 Task: Move the task Implement a new cloud-based supply chain analytics system for a company to the section To-Do in the project BlueChipper and sort the tasks in the project by Due Date
Action: Mouse moved to (711, 505)
Screenshot: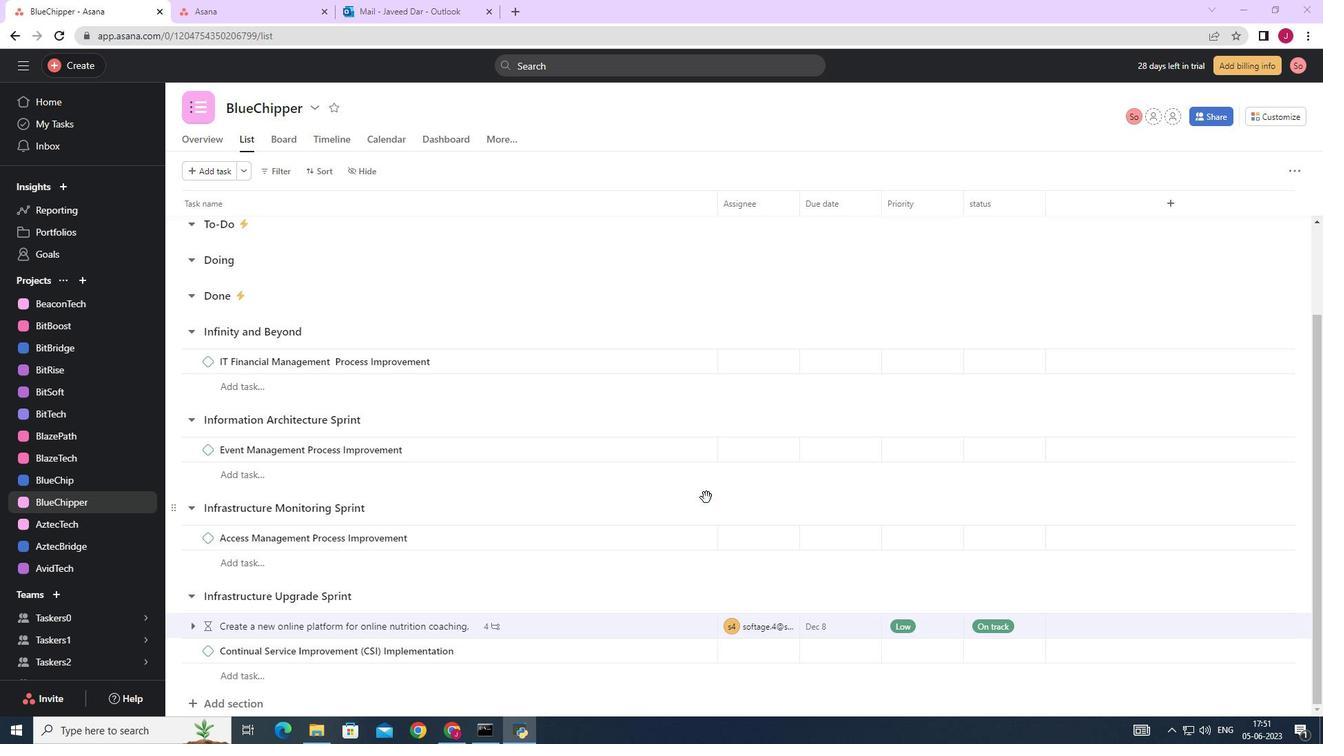 
Action: Mouse scrolled (711, 506) with delta (0, 0)
Screenshot: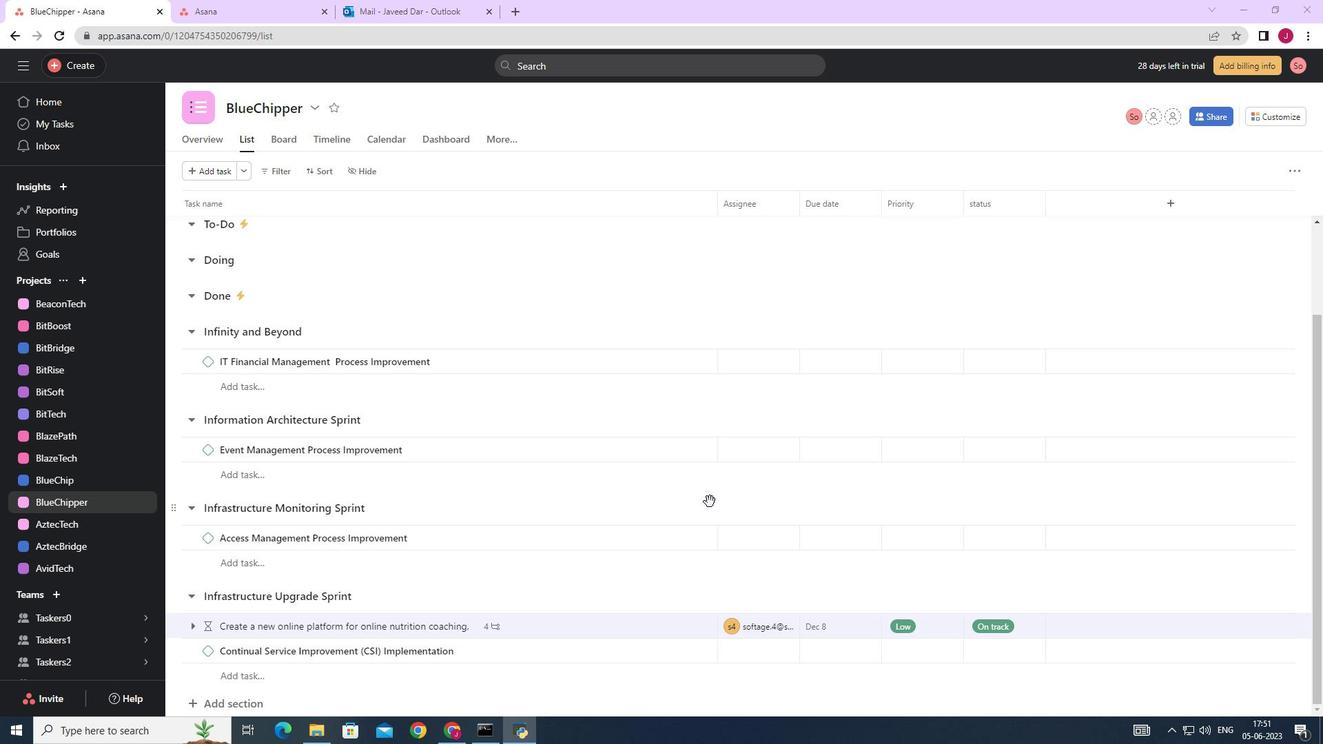 
Action: Mouse scrolled (711, 506) with delta (0, 0)
Screenshot: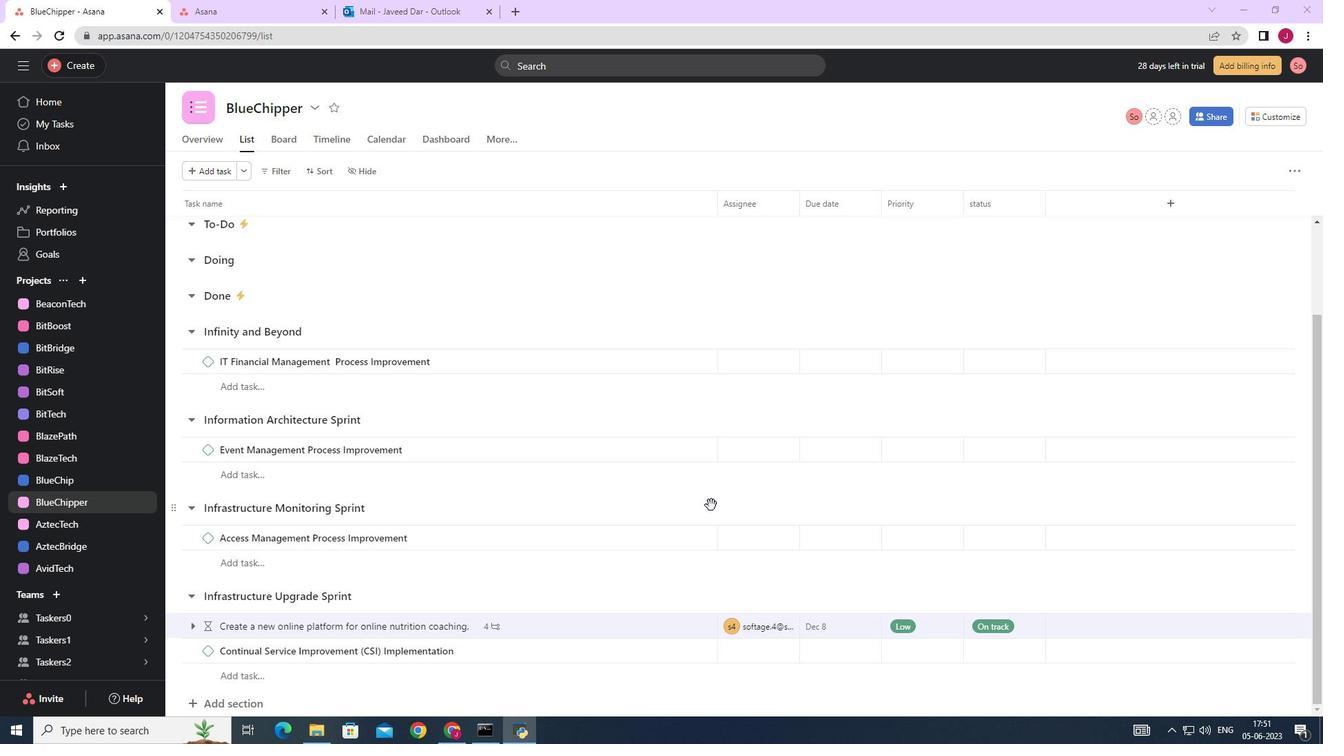 
Action: Mouse scrolled (711, 506) with delta (0, 0)
Screenshot: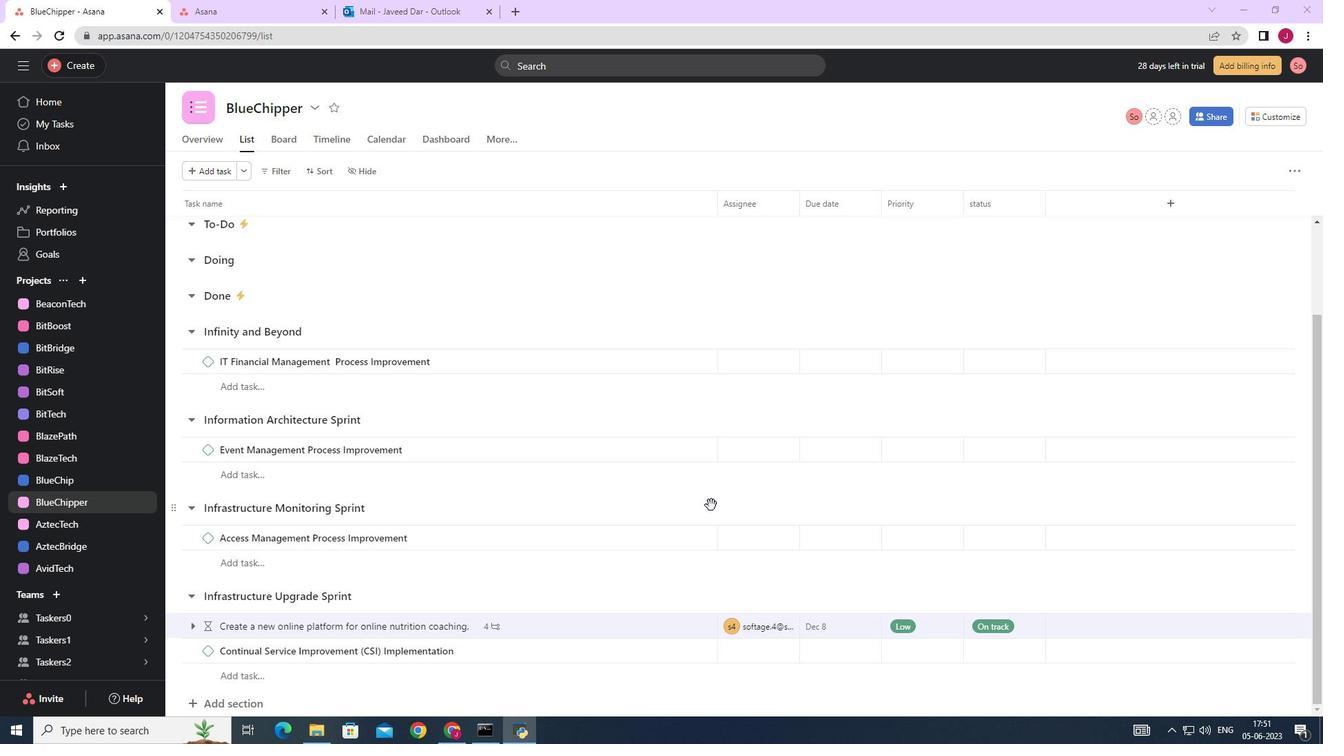 
Action: Mouse moved to (661, 487)
Screenshot: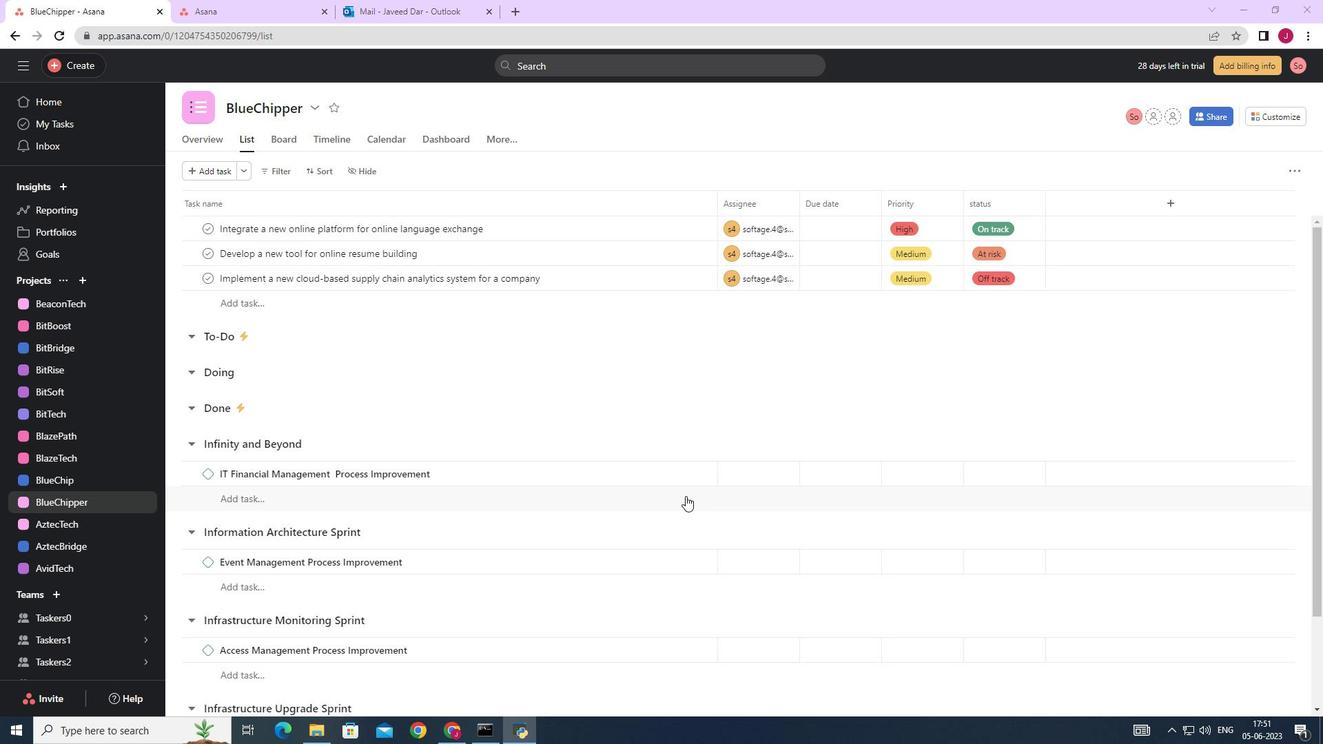 
Action: Mouse scrolled (661, 486) with delta (0, 0)
Screenshot: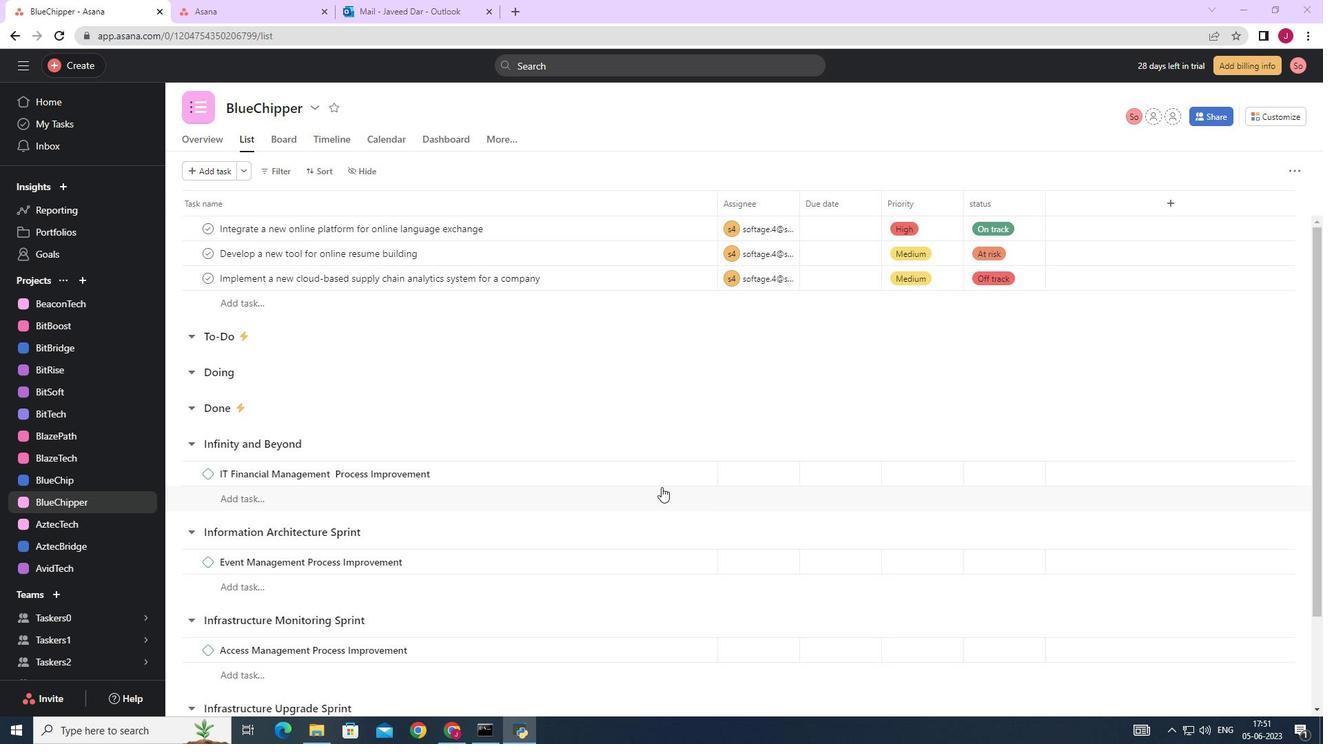 
Action: Mouse scrolled (661, 486) with delta (0, 0)
Screenshot: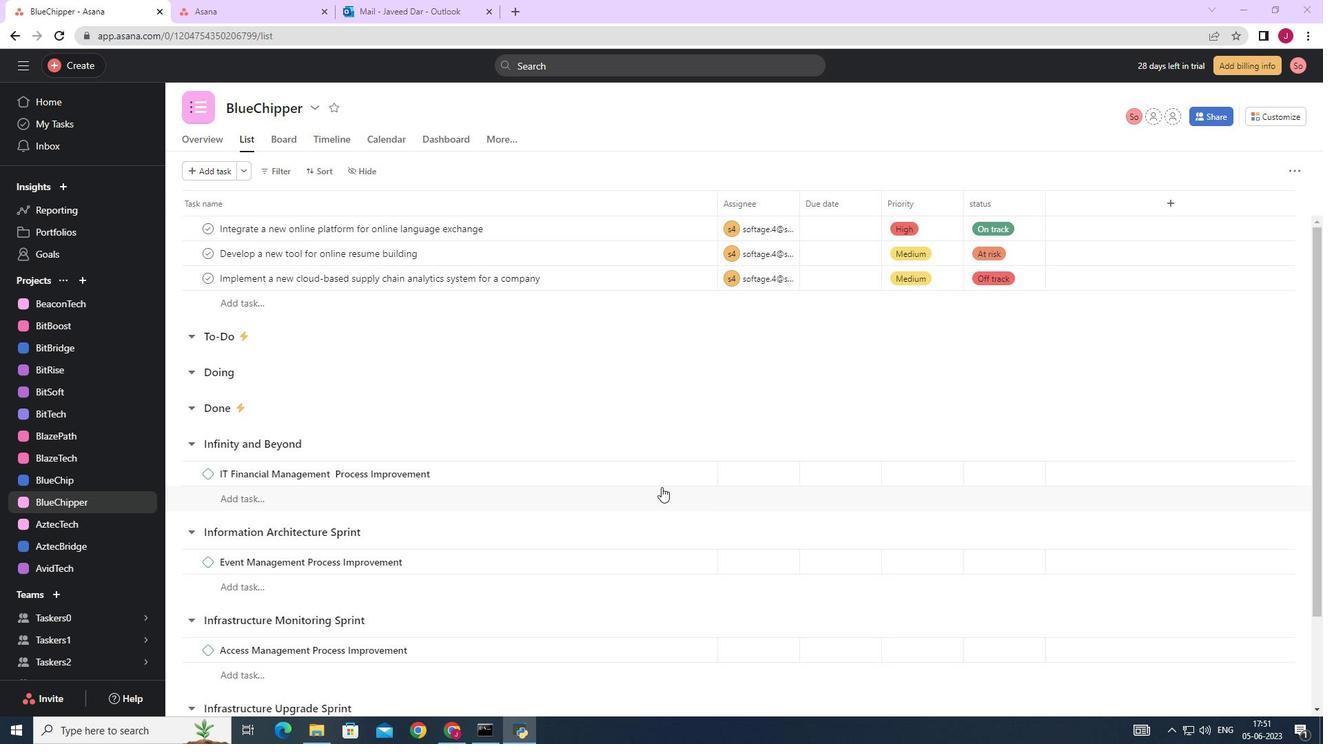 
Action: Mouse scrolled (661, 486) with delta (0, 0)
Screenshot: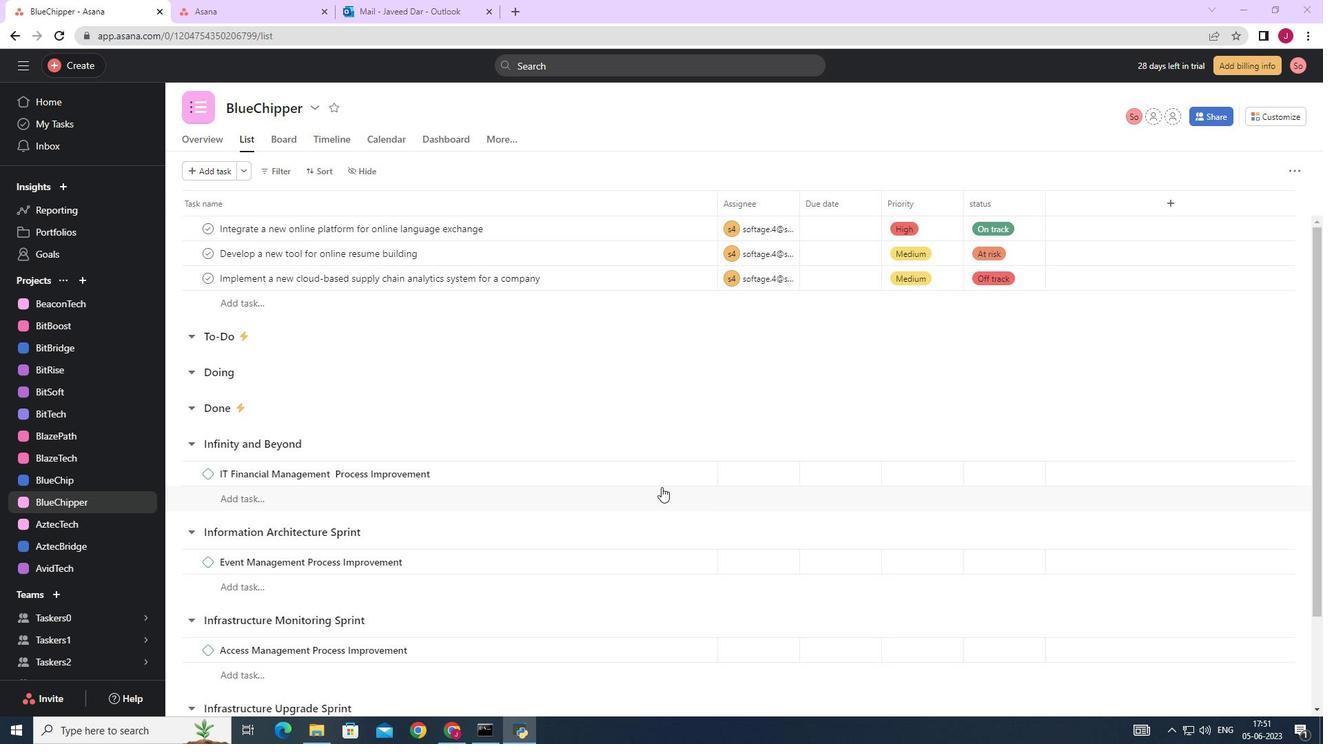 
Action: Mouse scrolled (661, 486) with delta (0, 0)
Screenshot: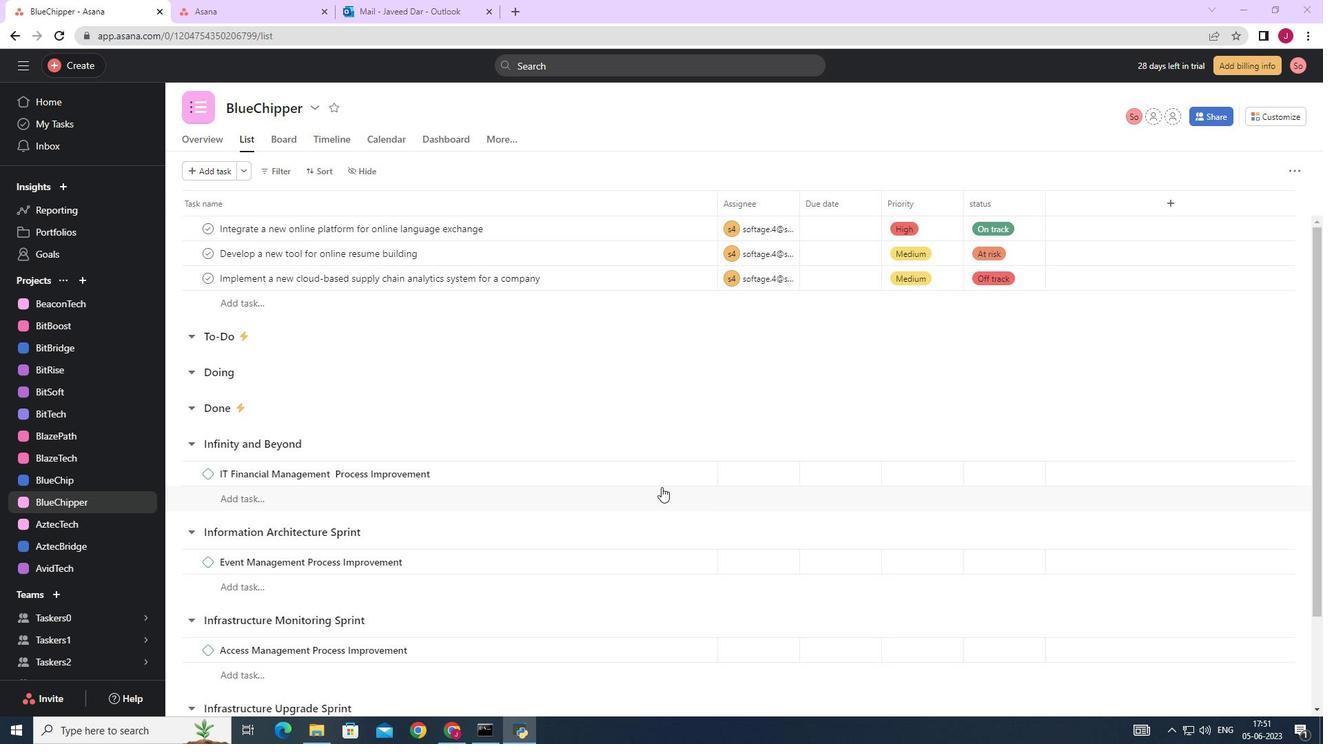 
Action: Mouse scrolled (661, 486) with delta (0, 0)
Screenshot: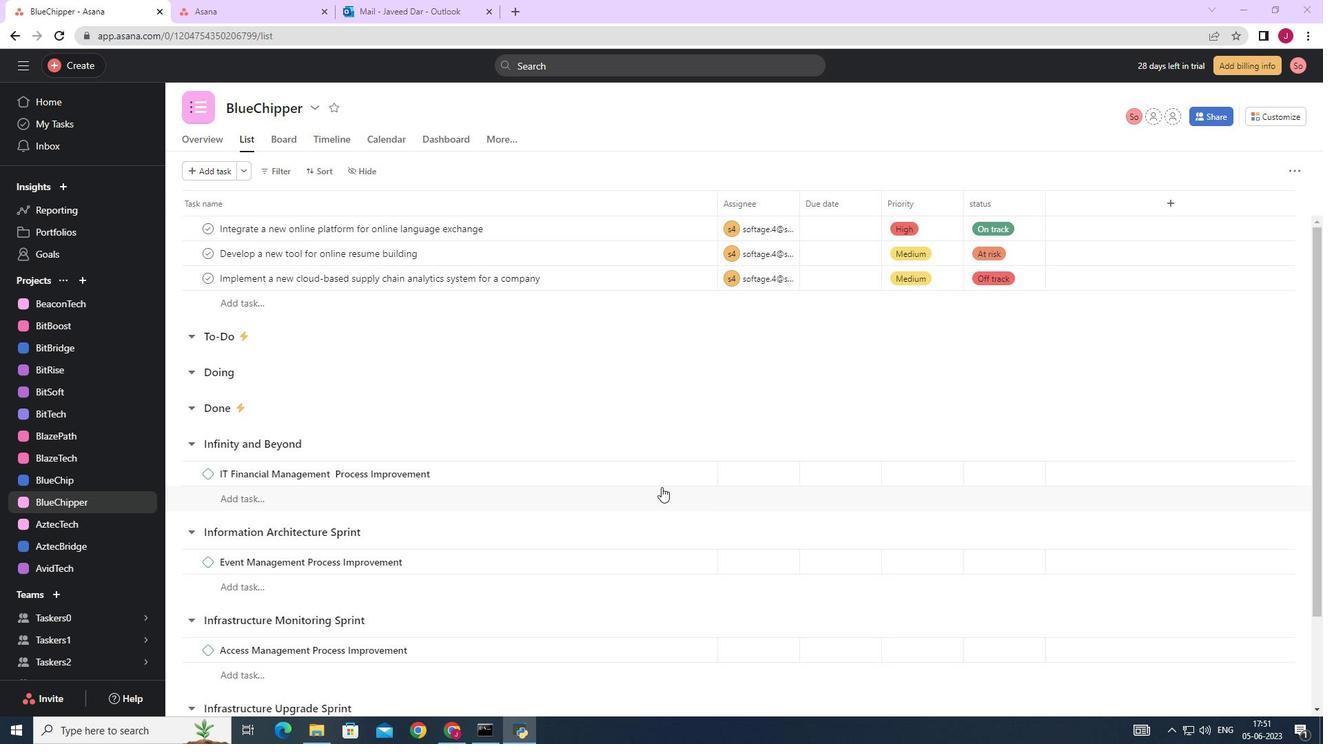 
Action: Mouse scrolled (661, 488) with delta (0, 0)
Screenshot: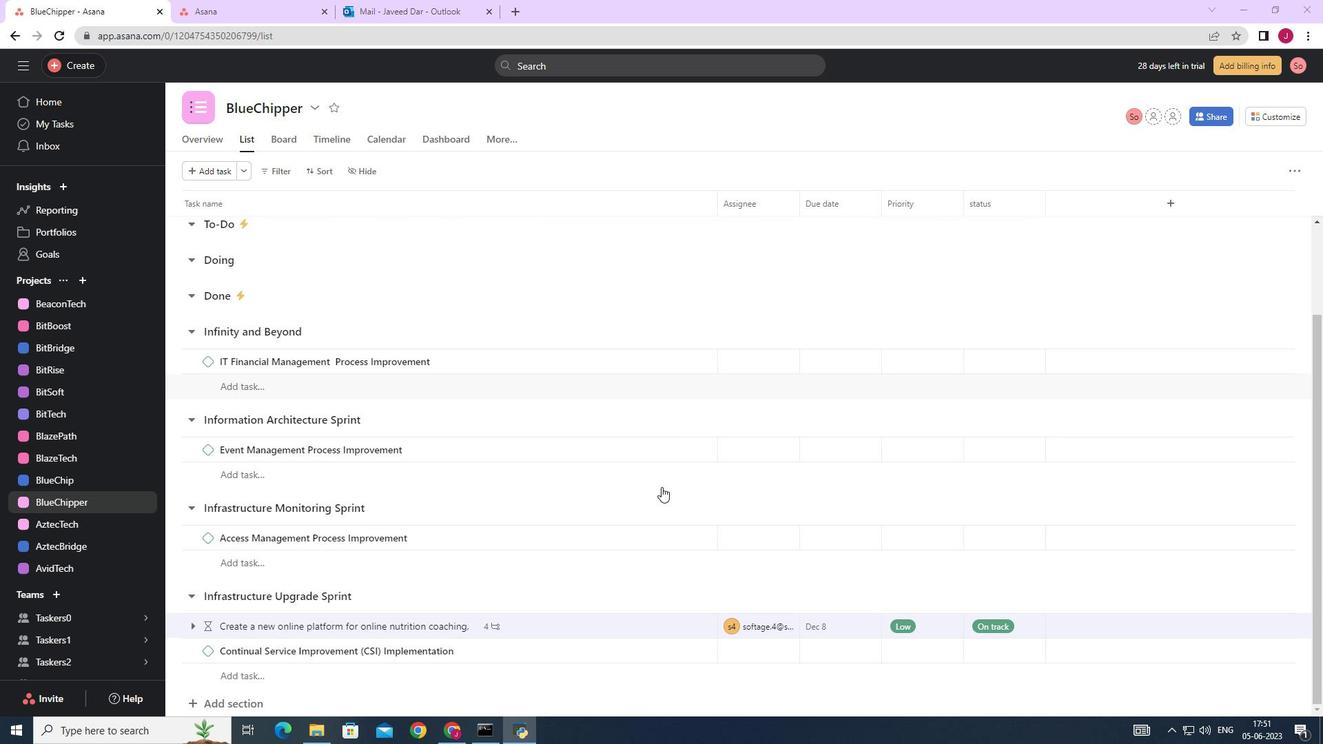 
Action: Mouse scrolled (661, 488) with delta (0, 0)
Screenshot: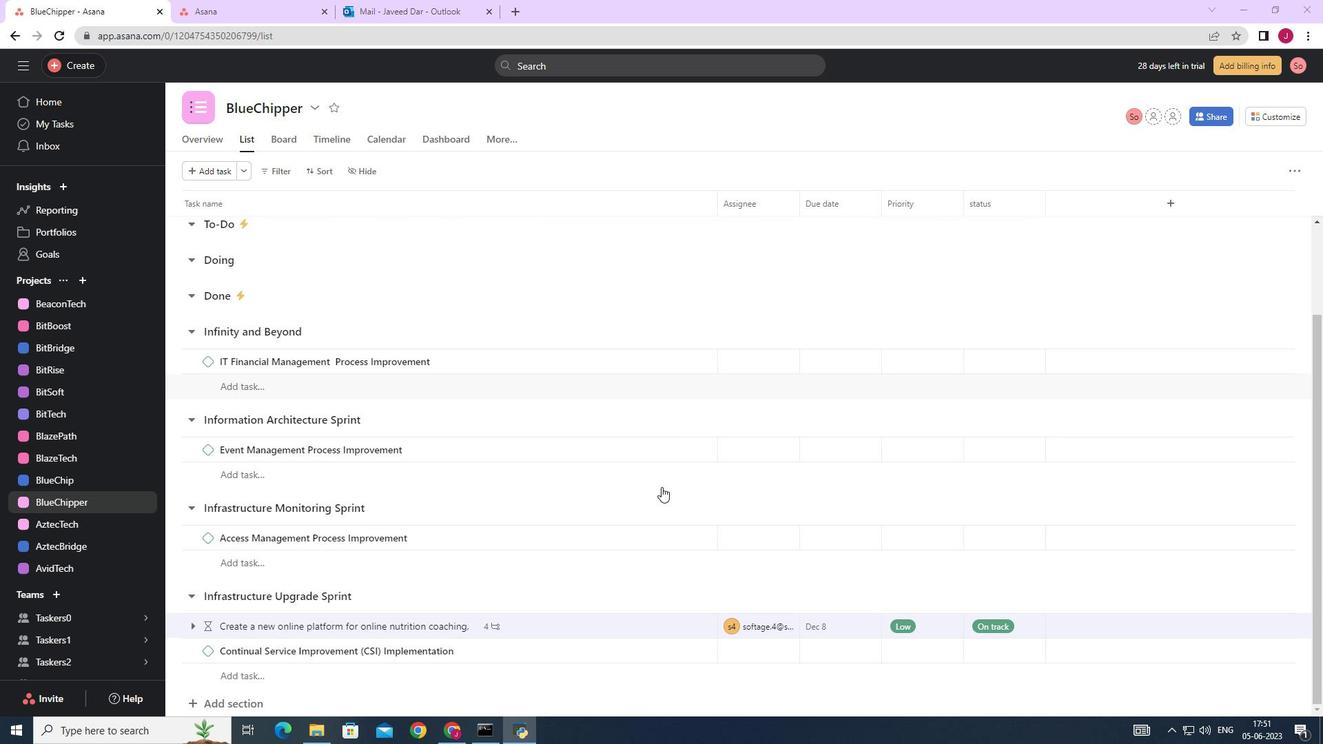 
Action: Mouse moved to (677, 280)
Screenshot: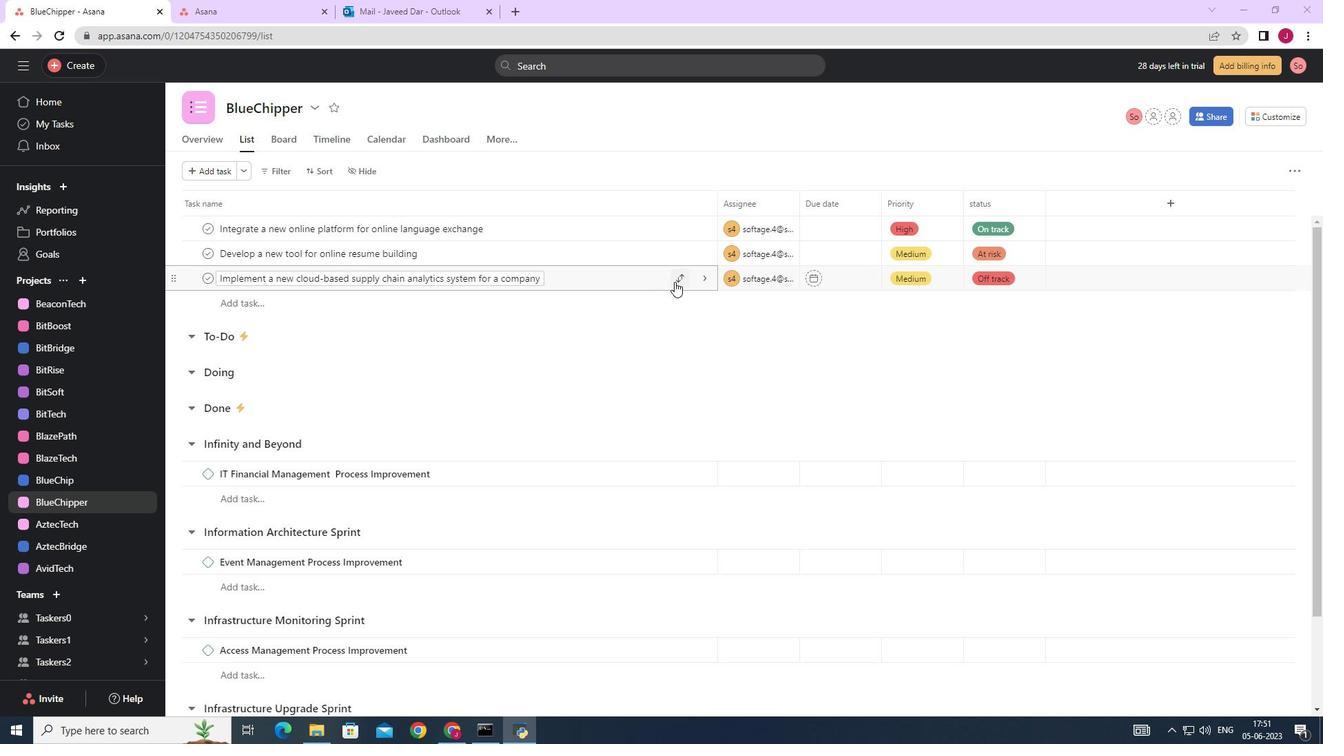 
Action: Mouse pressed left at (677, 280)
Screenshot: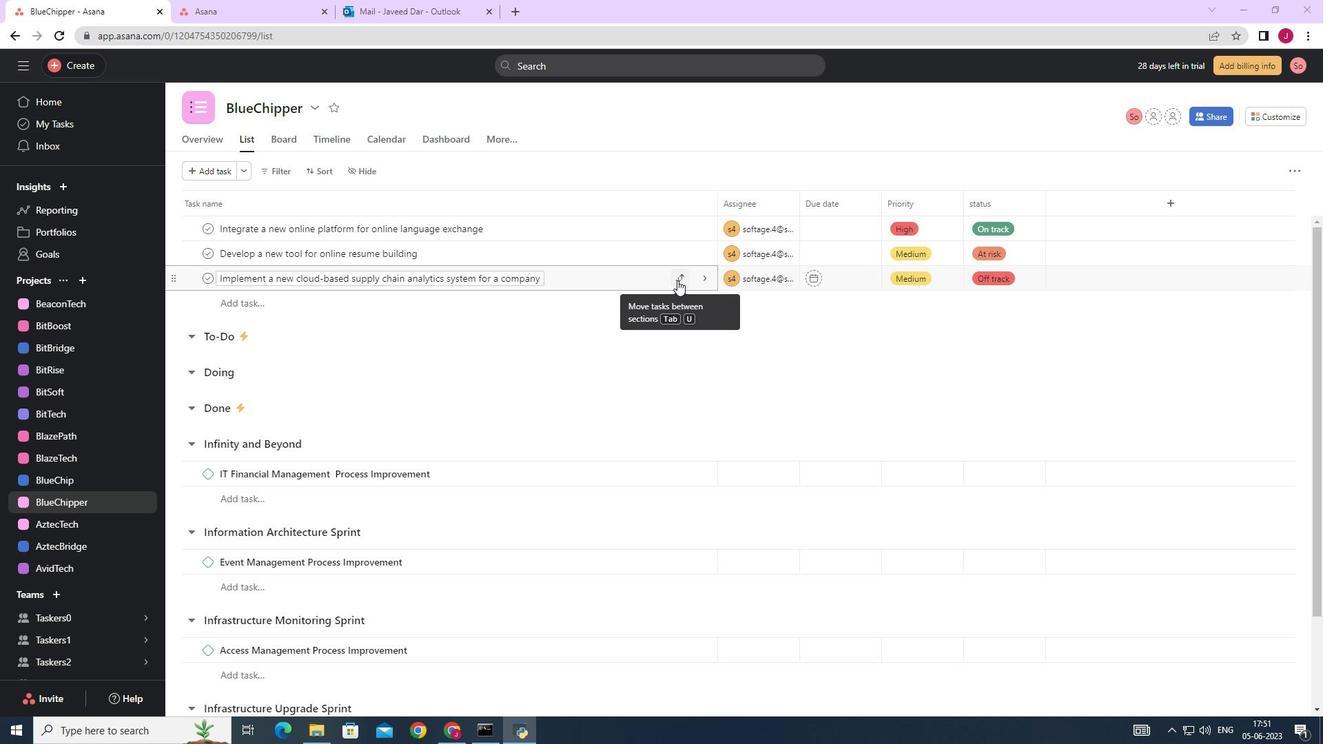 
Action: Mouse moved to (576, 349)
Screenshot: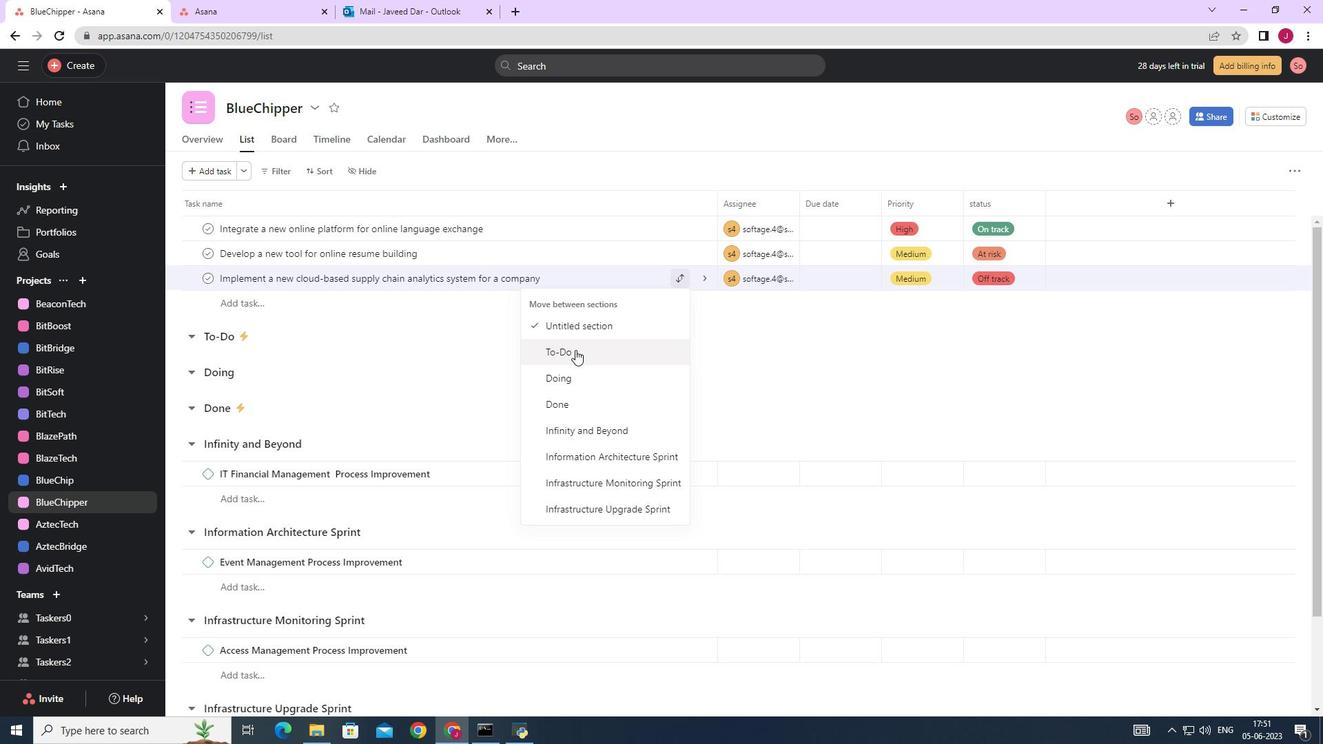 
Action: Mouse pressed left at (576, 349)
Screenshot: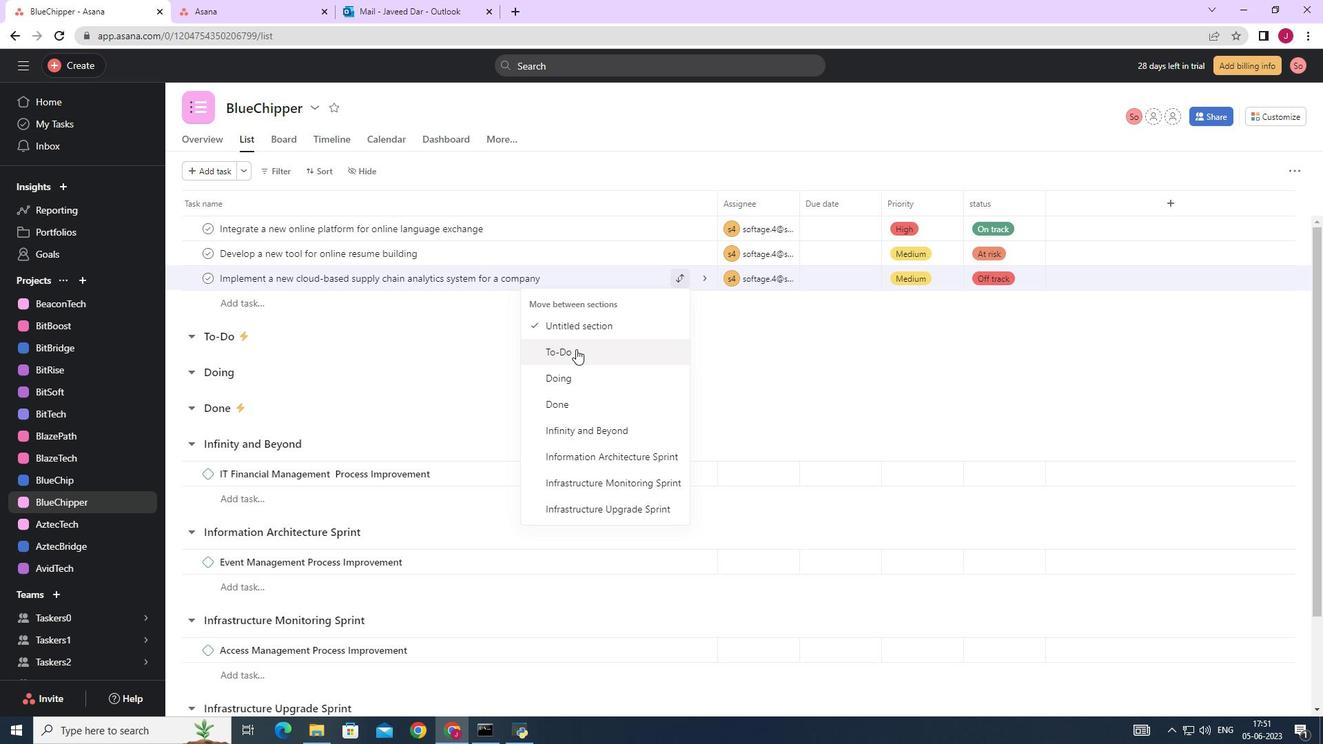 
Action: Mouse moved to (322, 166)
Screenshot: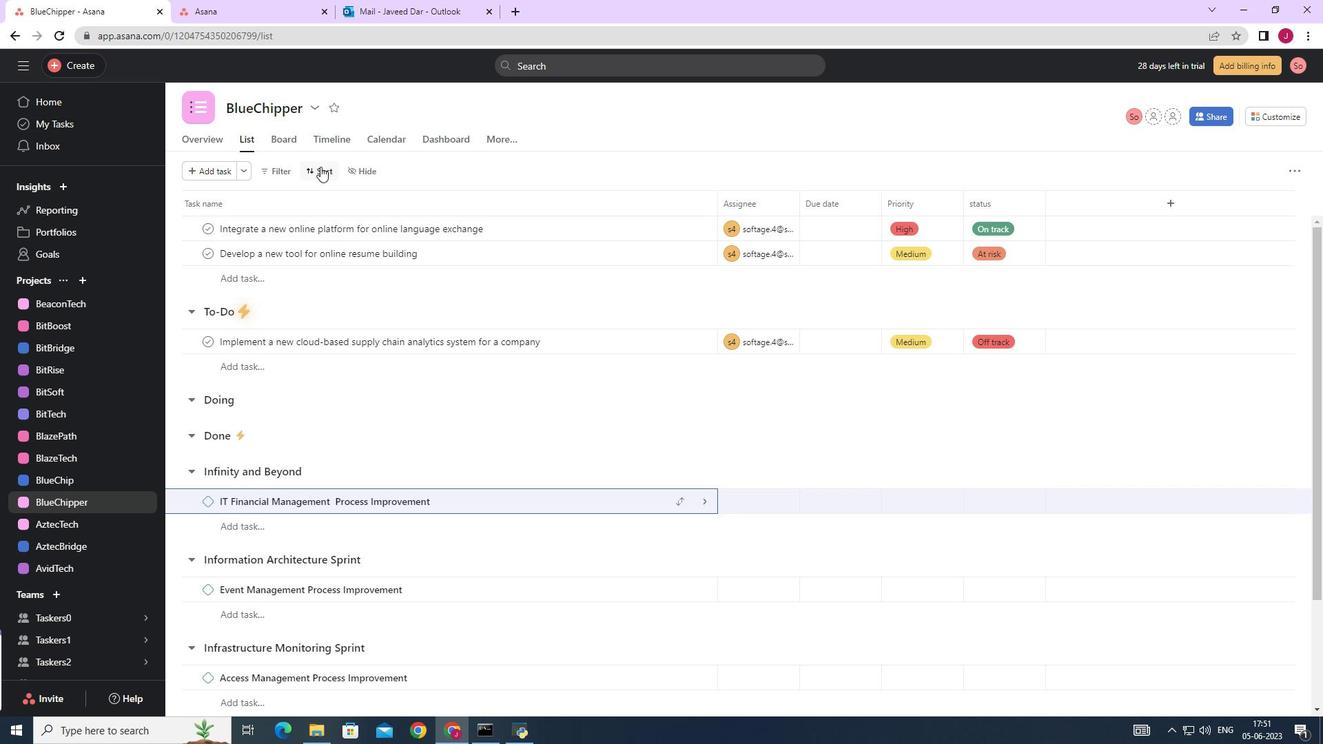 
Action: Mouse pressed left at (322, 166)
Screenshot: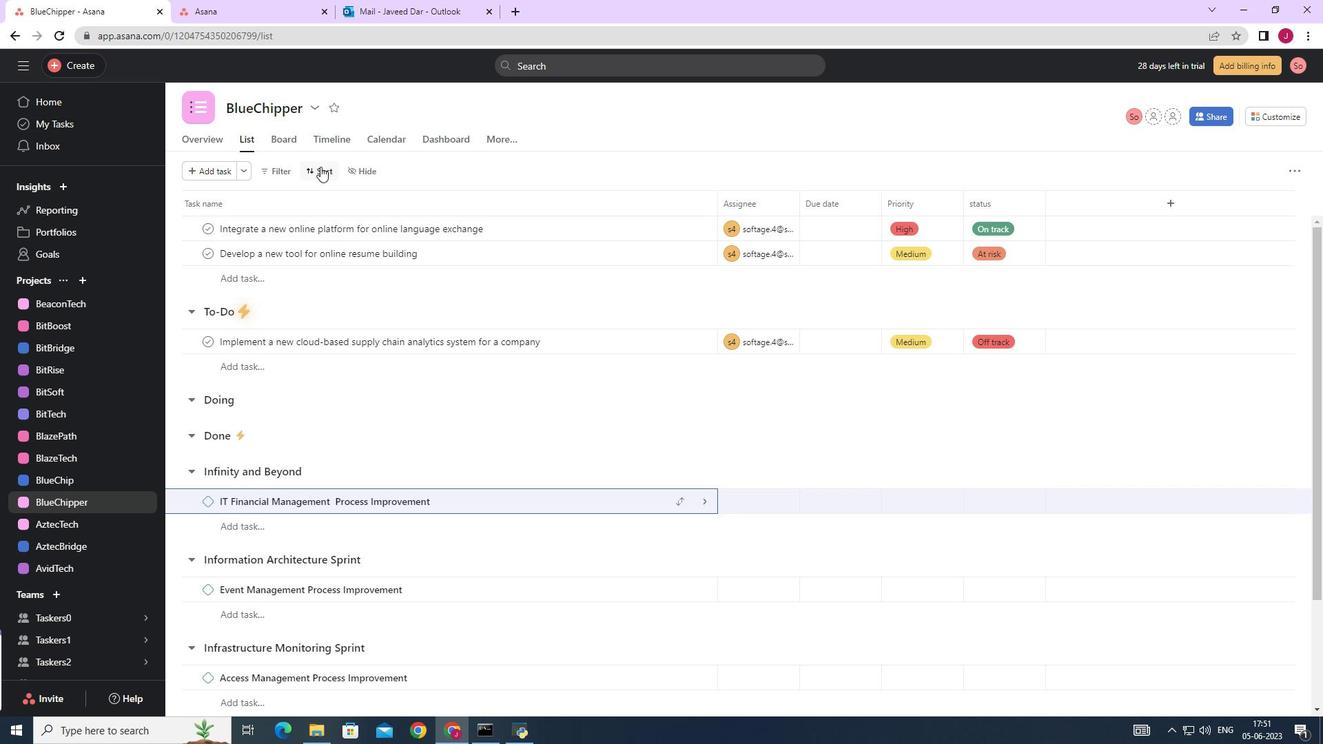 
Action: Mouse moved to (352, 257)
Screenshot: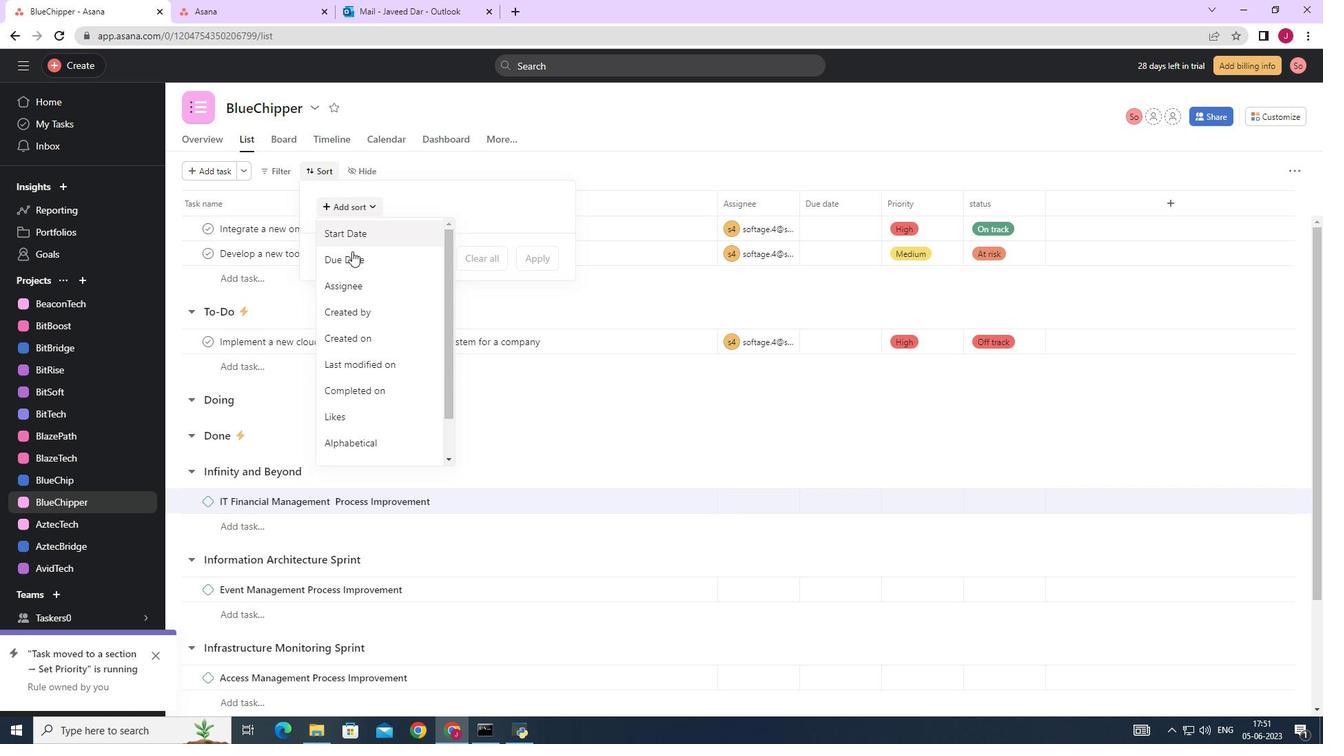 
Action: Mouse pressed left at (352, 257)
Screenshot: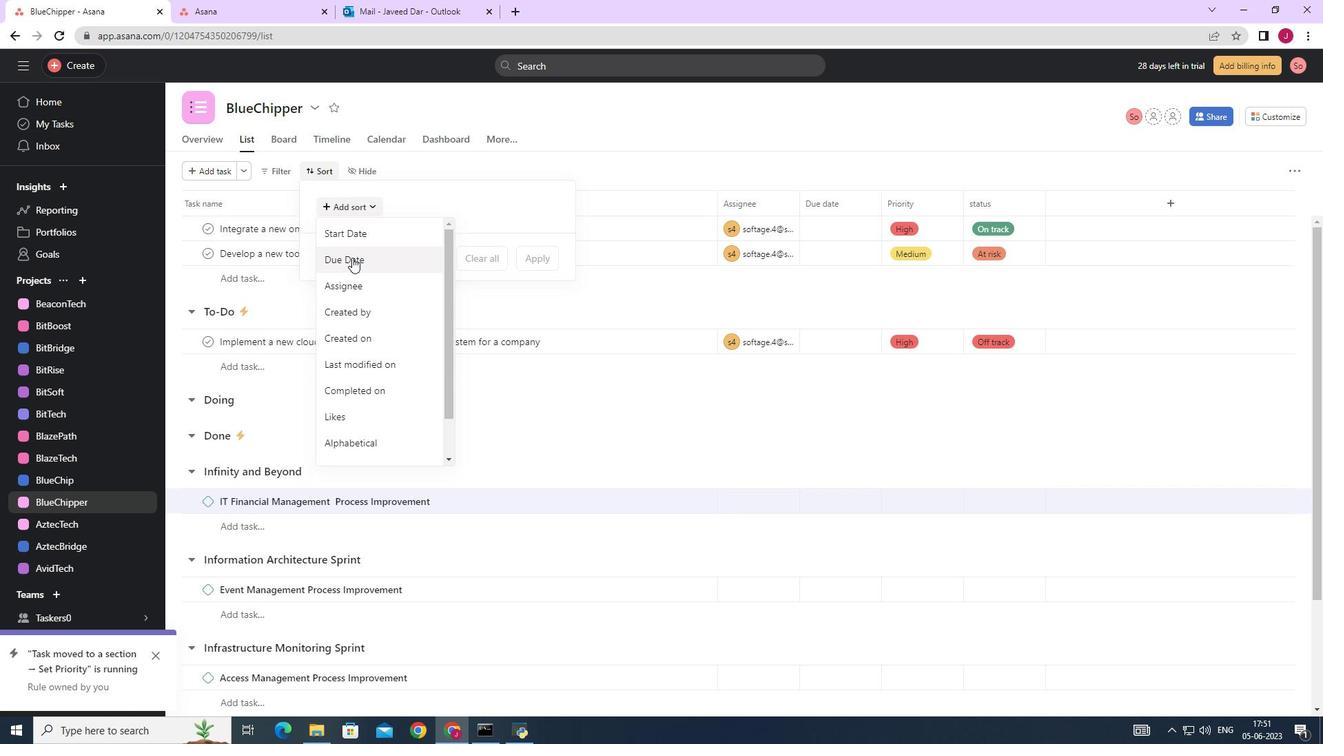 
Action: Mouse moved to (540, 319)
Screenshot: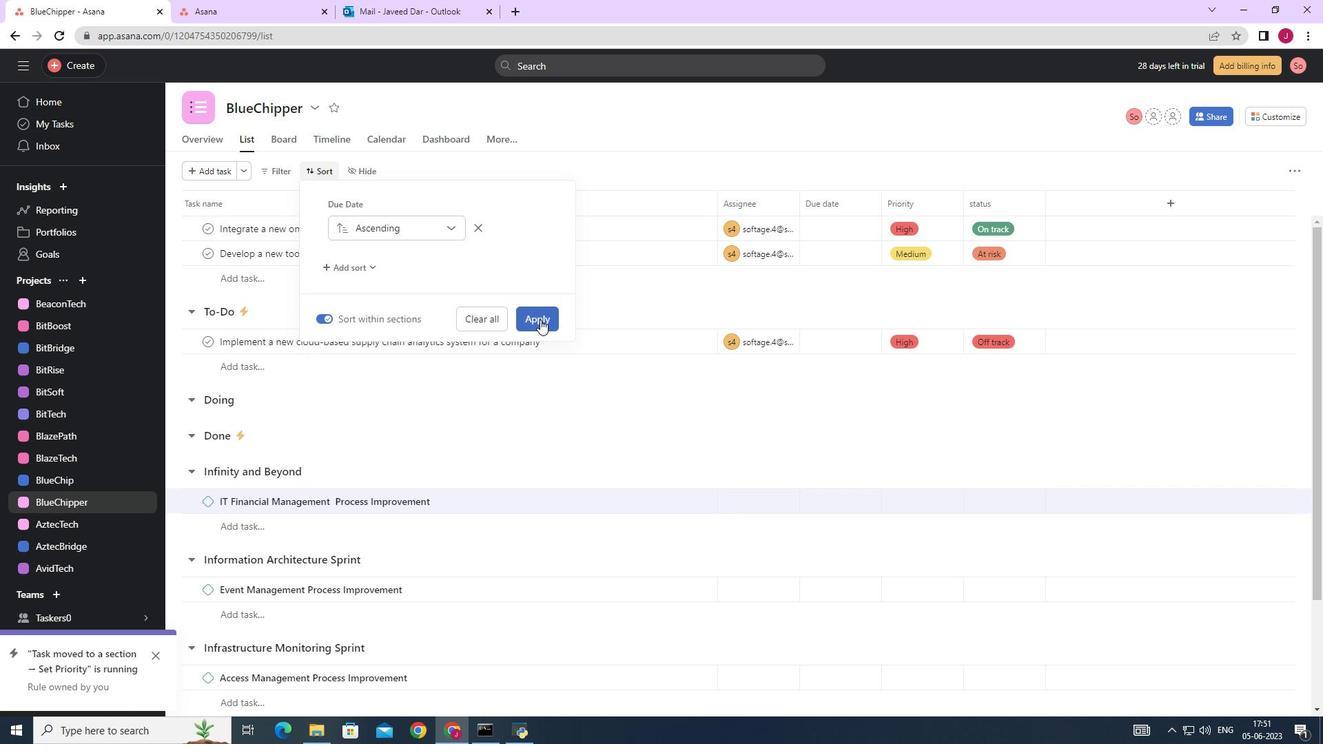 
Action: Mouse pressed left at (540, 319)
Screenshot: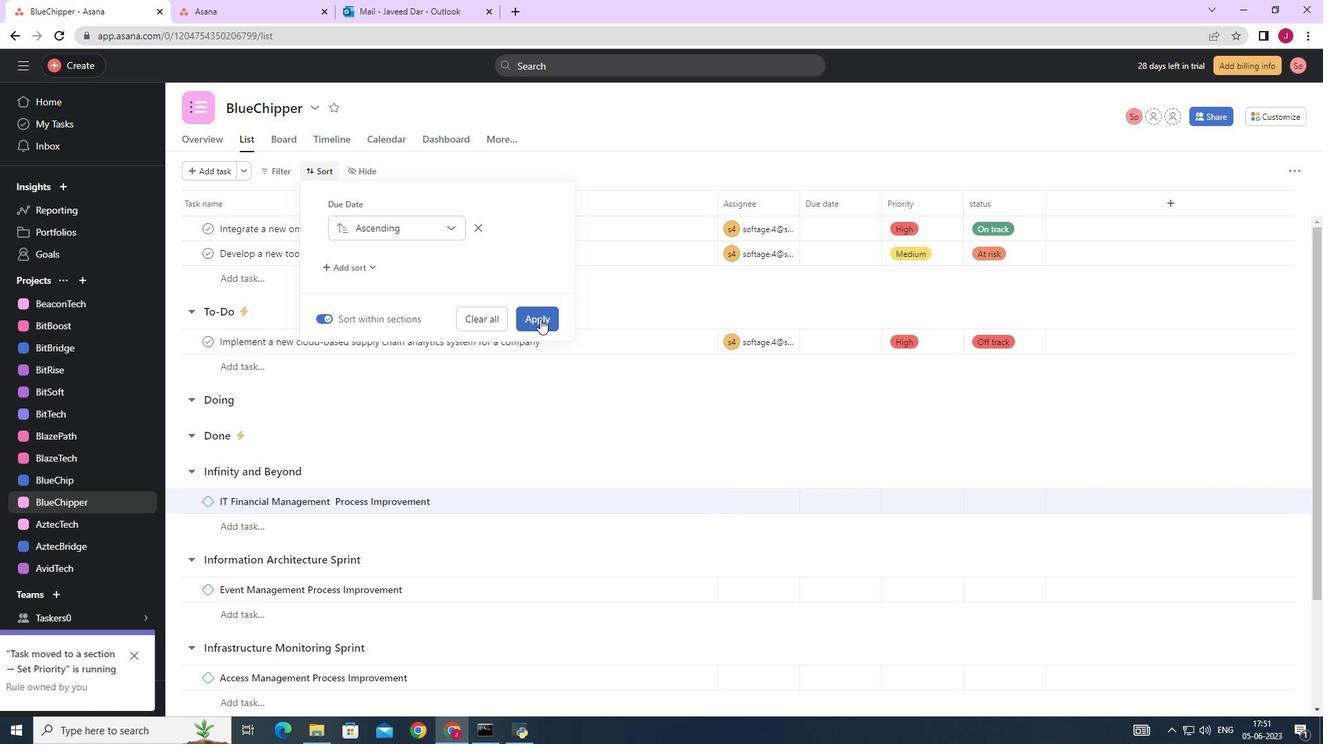 
Action: Mouse moved to (664, 532)
Screenshot: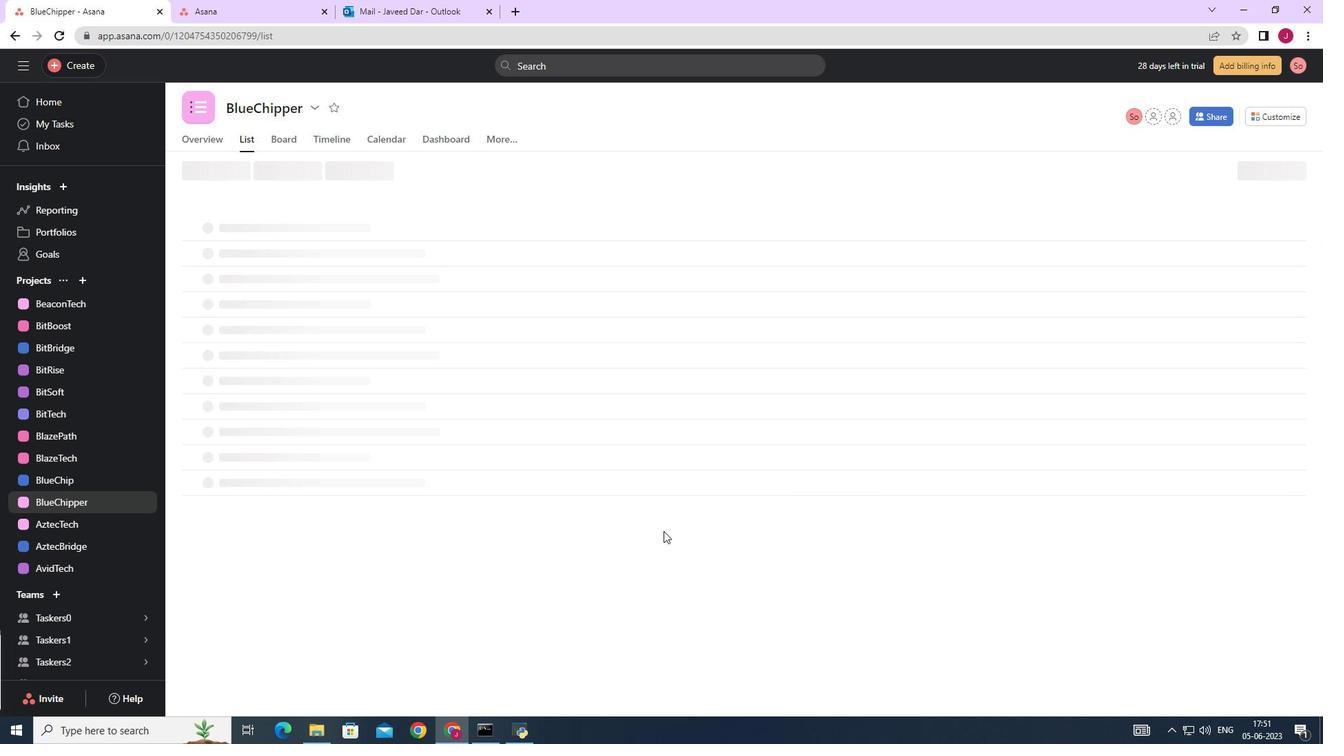 
